 Task: Add New Belgium Trippel Belgian Ale 6 Pack Bottles to the cart.
Action: Mouse moved to (743, 283)
Screenshot: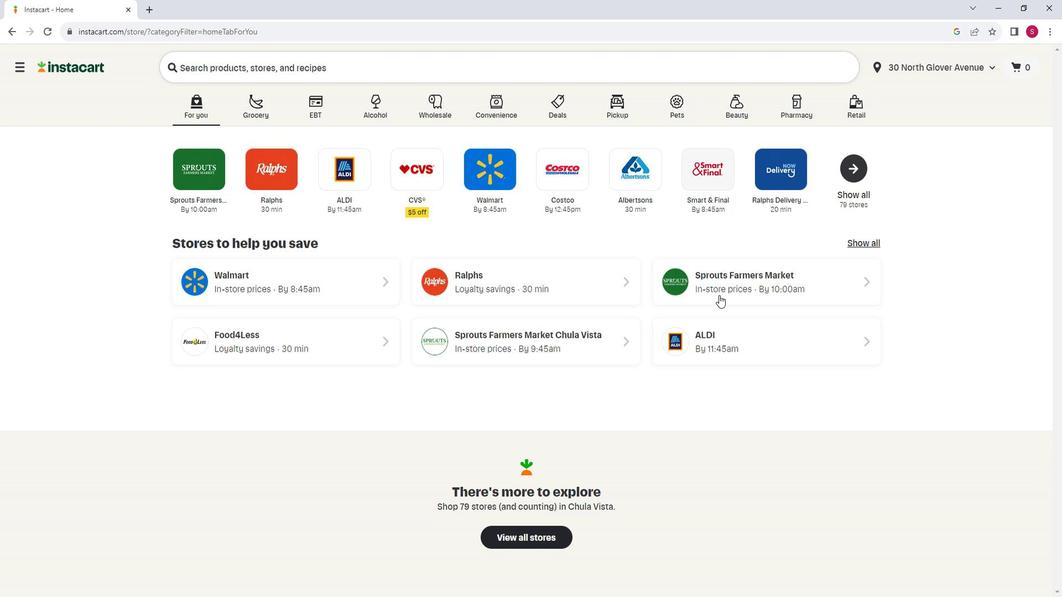 
Action: Mouse pressed left at (743, 283)
Screenshot: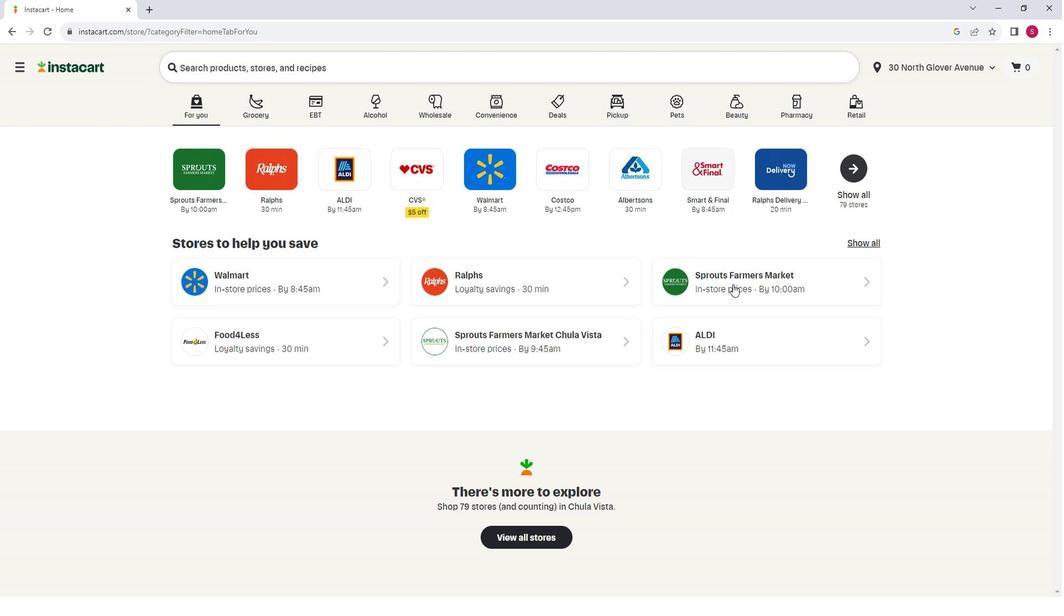 
Action: Mouse moved to (142, 384)
Screenshot: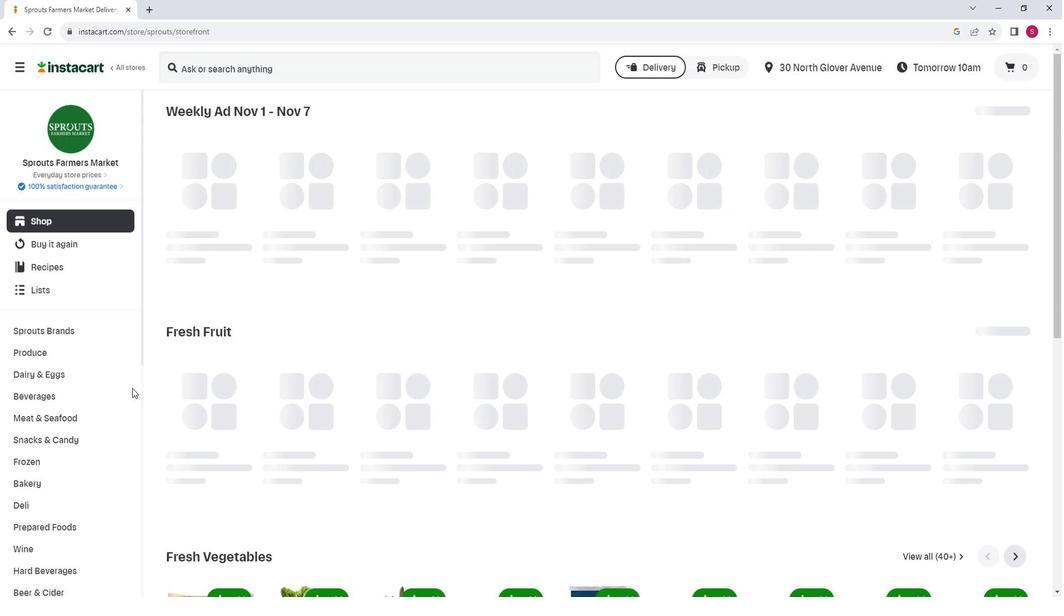 
Action: Mouse scrolled (142, 384) with delta (0, 0)
Screenshot: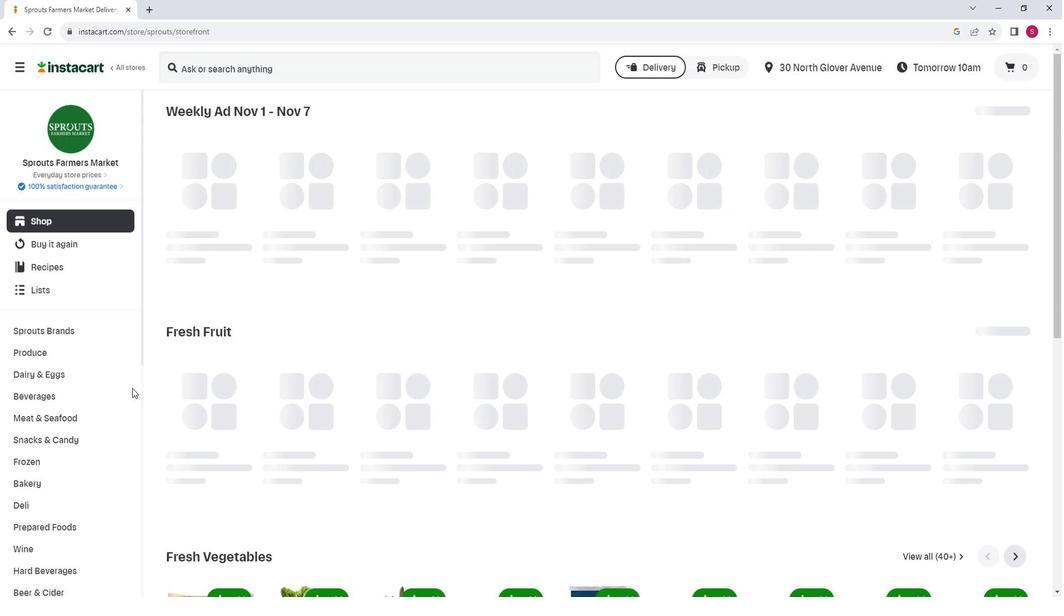 
Action: Mouse moved to (75, 523)
Screenshot: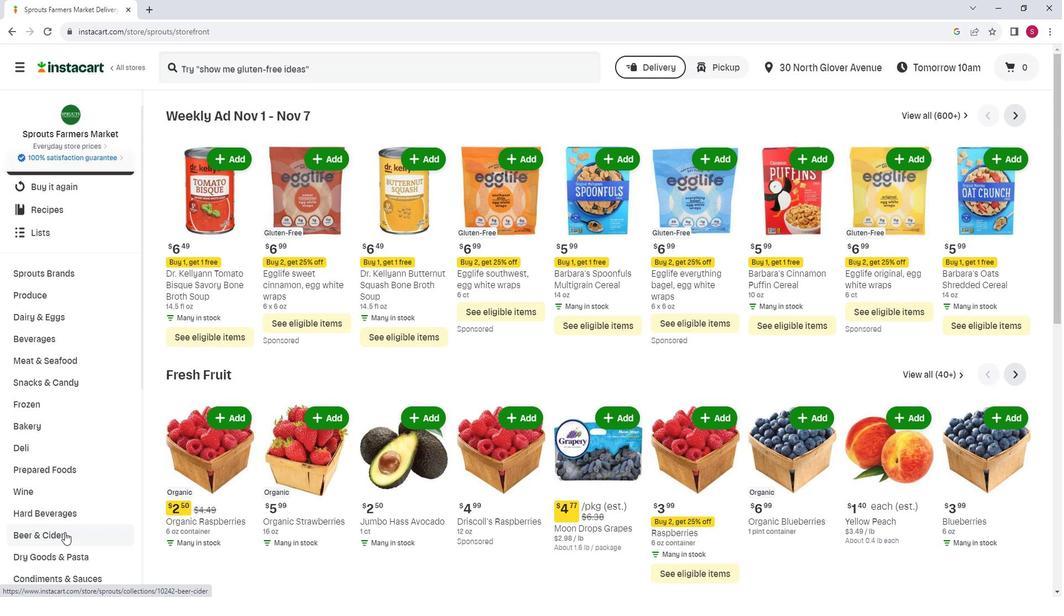 
Action: Mouse pressed left at (75, 523)
Screenshot: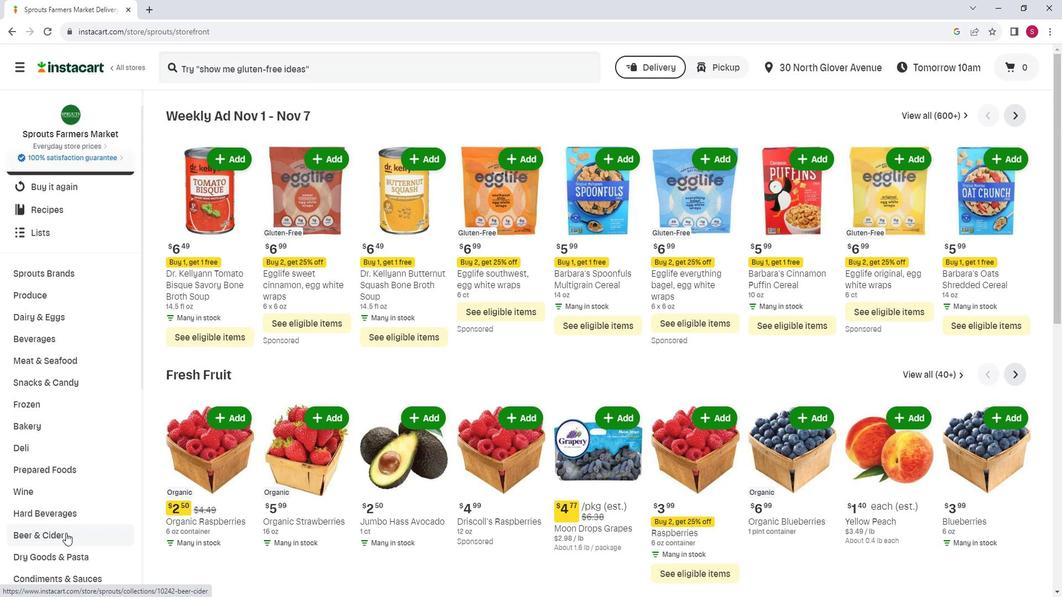 
Action: Mouse moved to (885, 143)
Screenshot: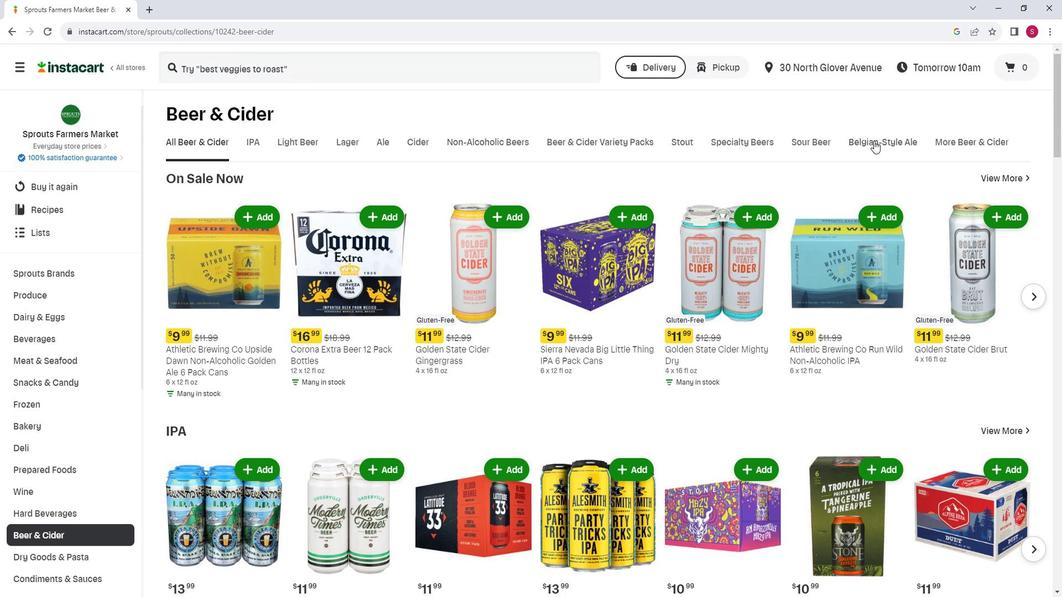 
Action: Mouse pressed left at (885, 143)
Screenshot: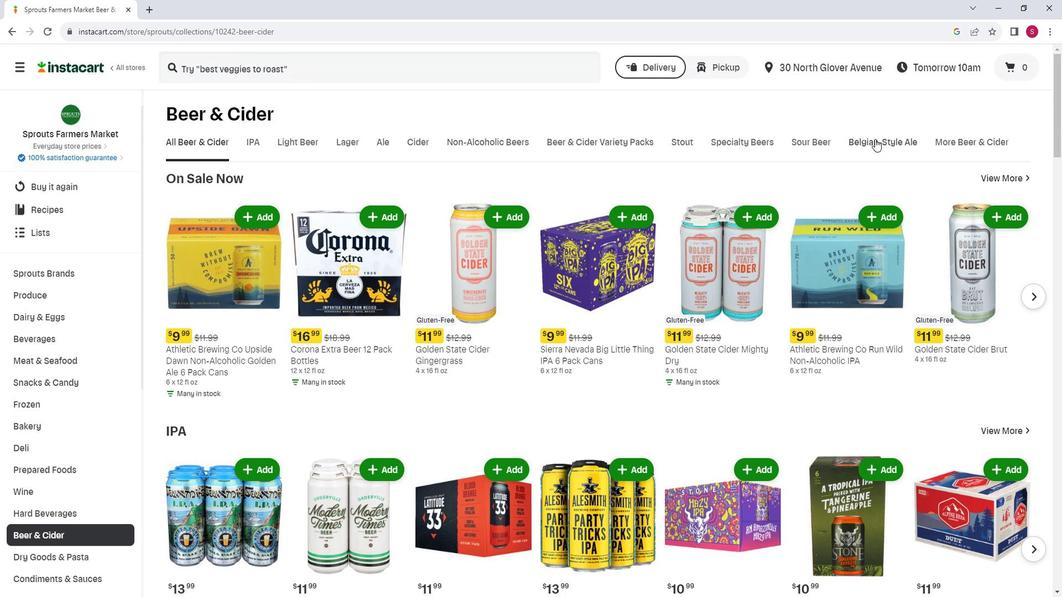 
Action: Mouse moved to (235, 242)
Screenshot: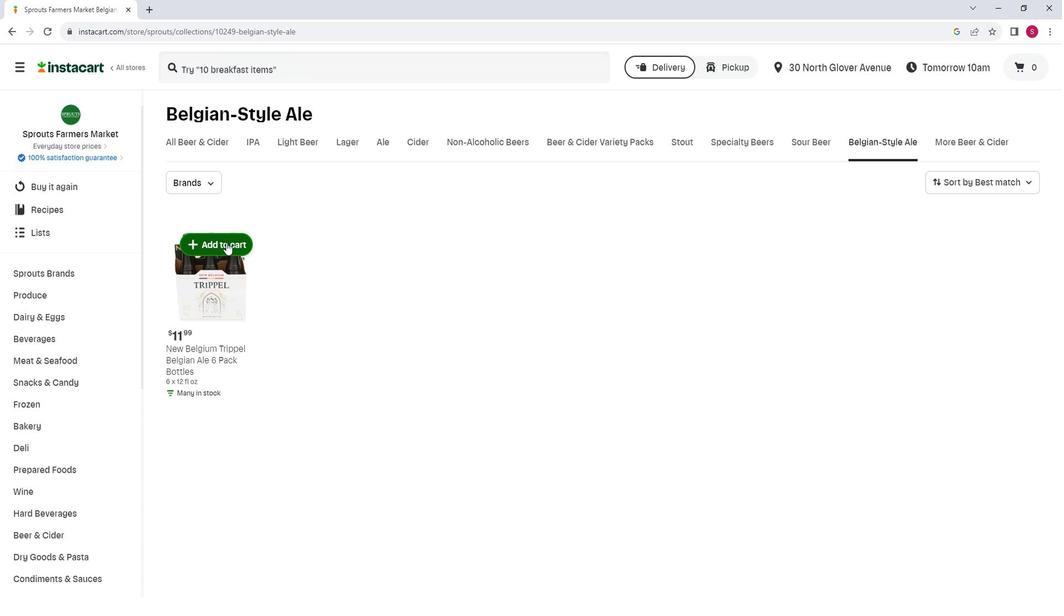 
Action: Mouse pressed left at (235, 242)
Screenshot: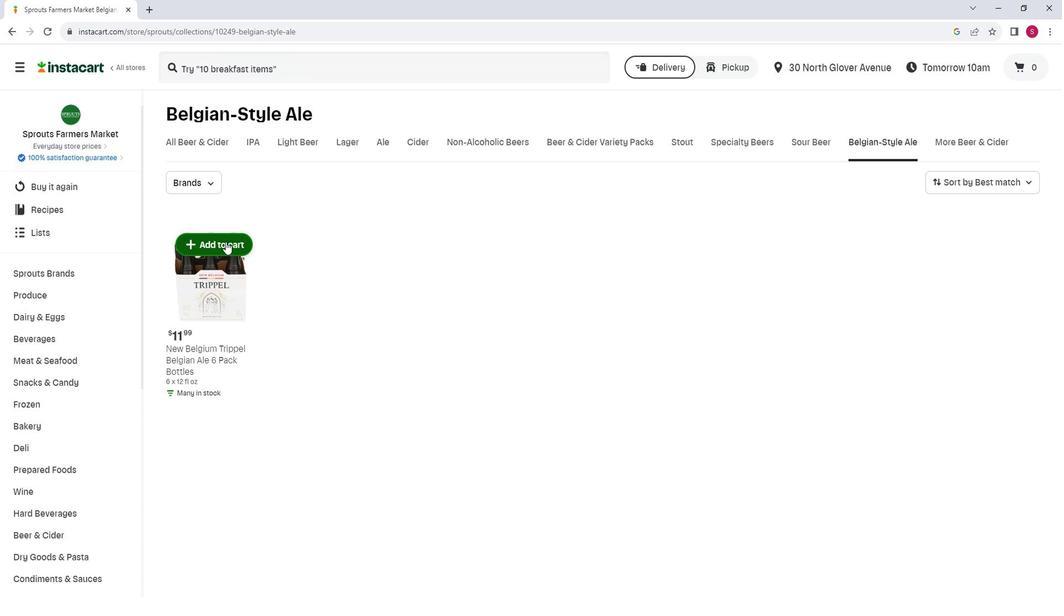 
Action: Mouse moved to (376, 234)
Screenshot: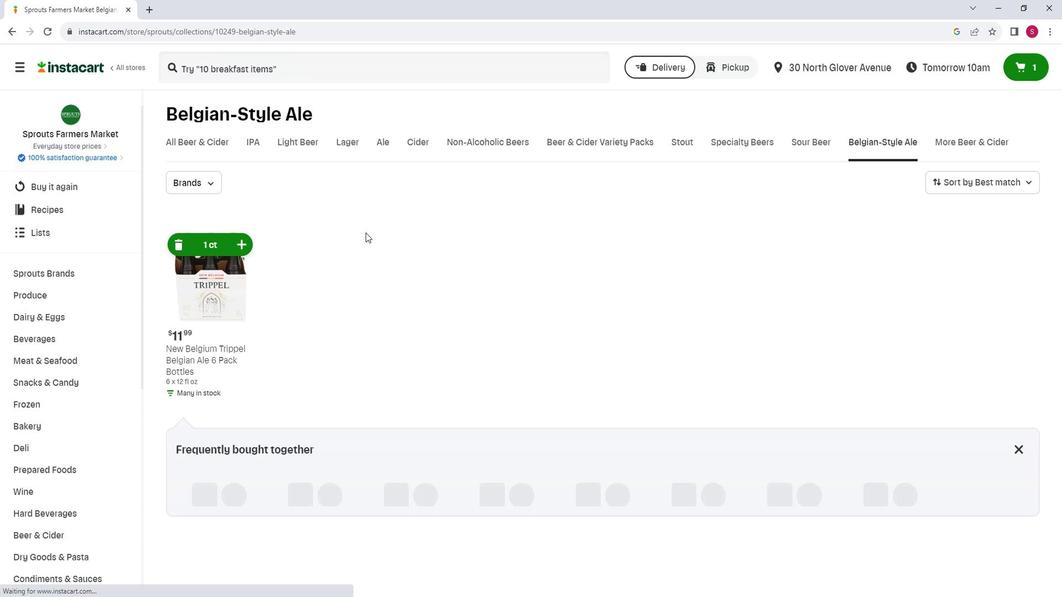 
